 Task: In the  document personalbrand.pdf Insert horizontal line 'below the text' Create the translated copy of the document in  'Italian' Select the first point and Clear Formatting
Action: Mouse moved to (252, 321)
Screenshot: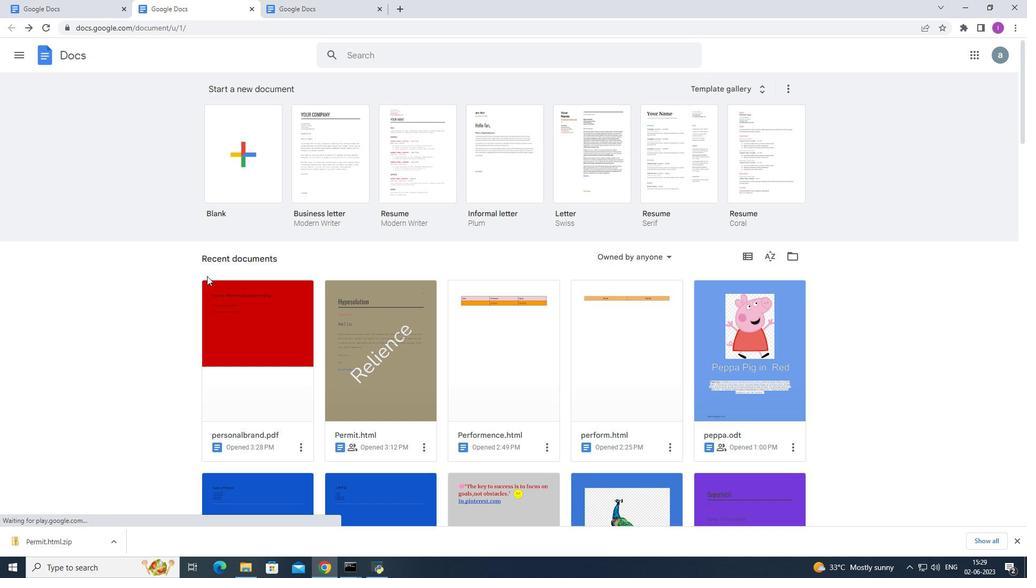 
Action: Mouse pressed left at (252, 321)
Screenshot: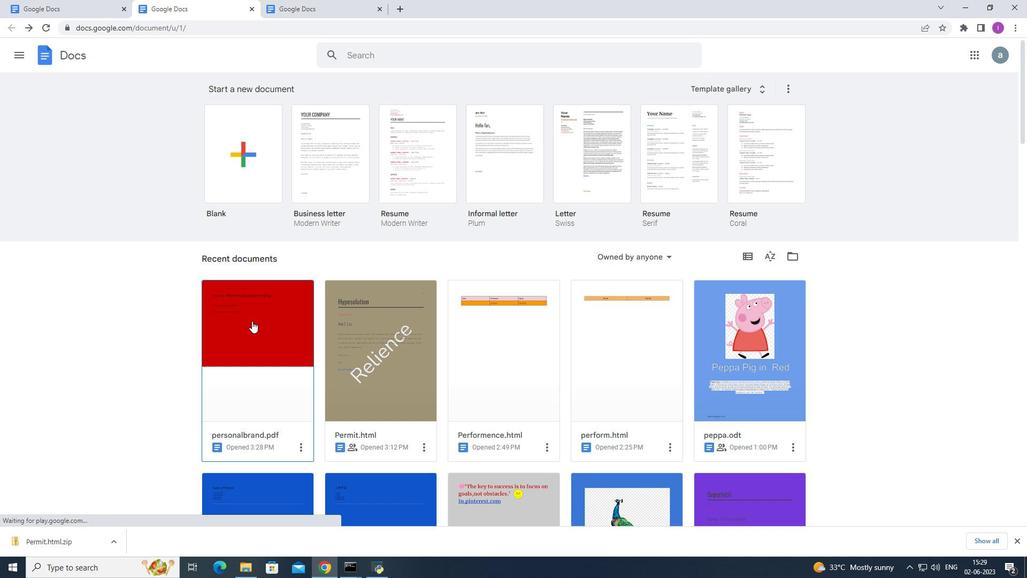 
Action: Mouse moved to (352, 276)
Screenshot: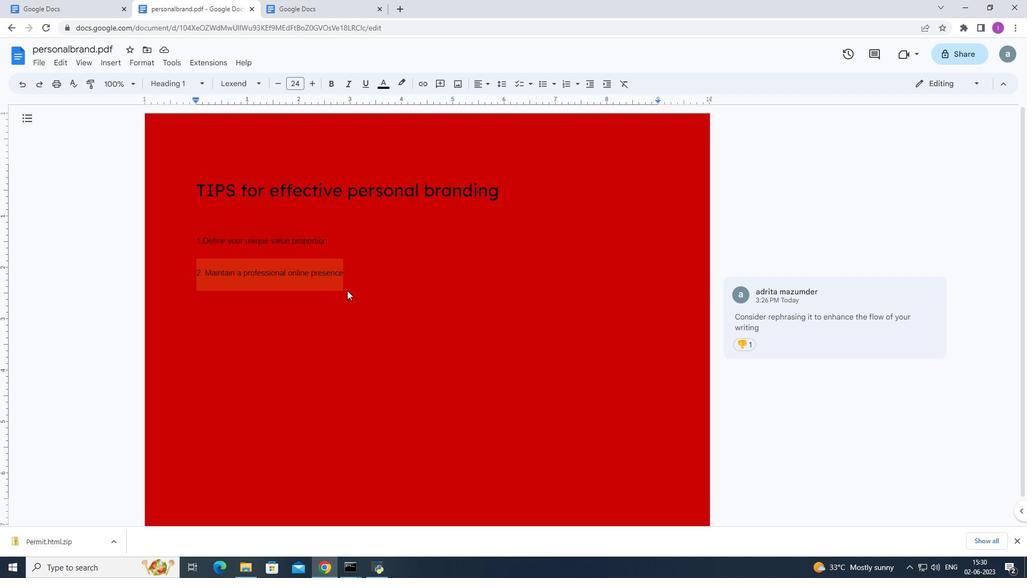 
Action: Mouse pressed left at (352, 276)
Screenshot: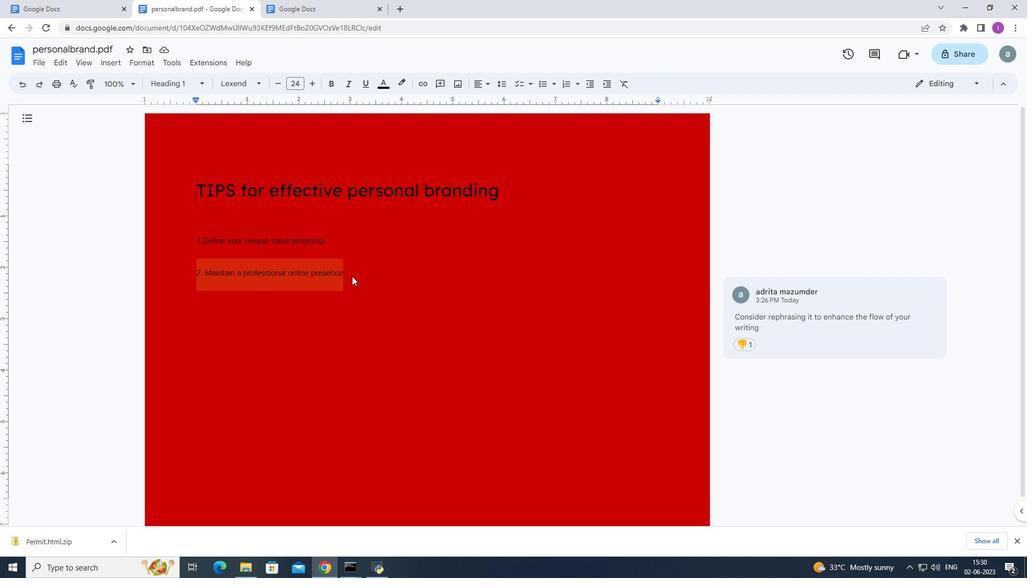 
Action: Mouse moved to (347, 324)
Screenshot: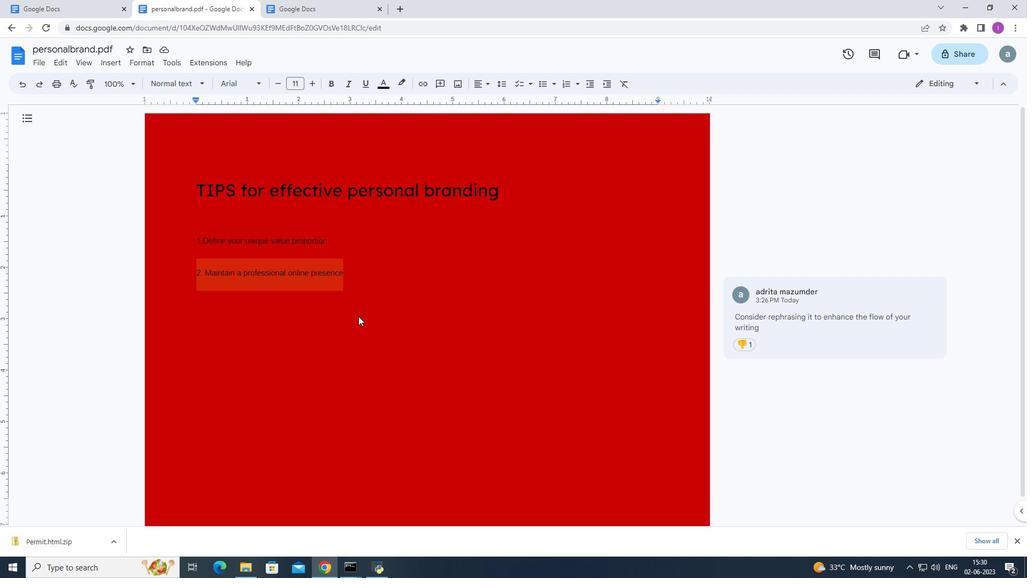 
Action: Key pressed <Key.enter>
Screenshot: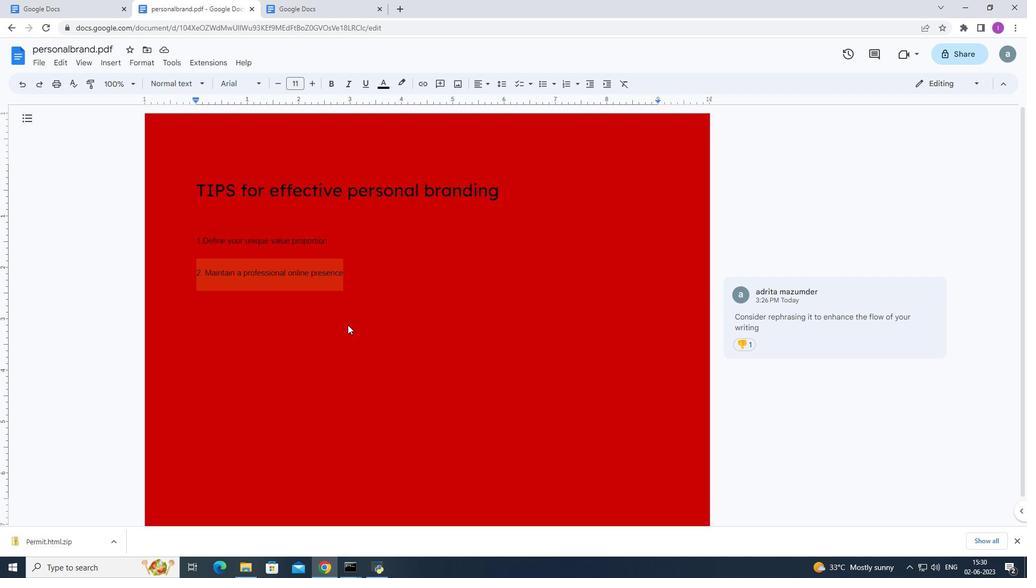 
Action: Mouse moved to (104, 65)
Screenshot: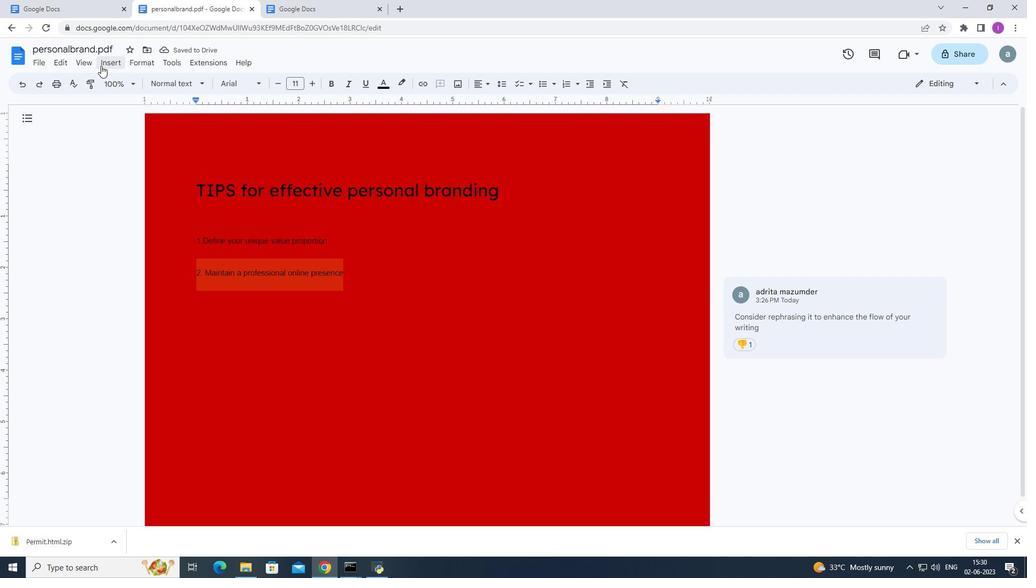 
Action: Mouse pressed left at (104, 65)
Screenshot: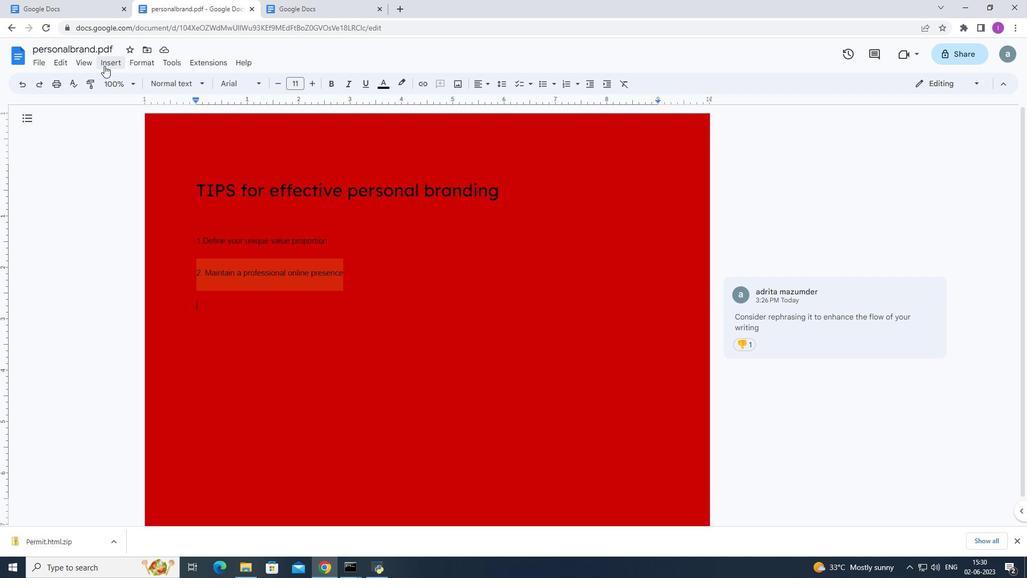 
Action: Mouse moved to (155, 145)
Screenshot: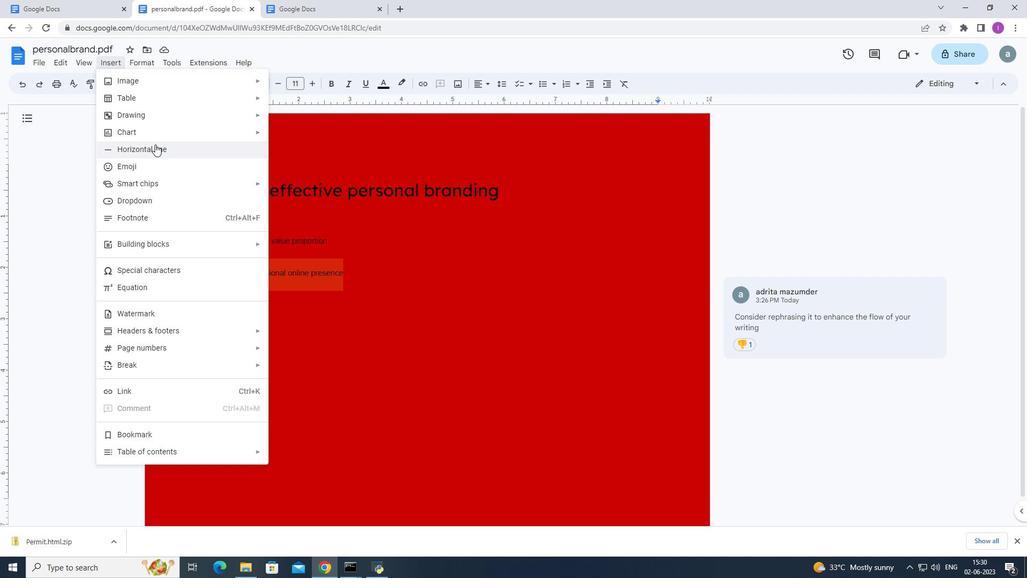 
Action: Mouse pressed left at (155, 145)
Screenshot: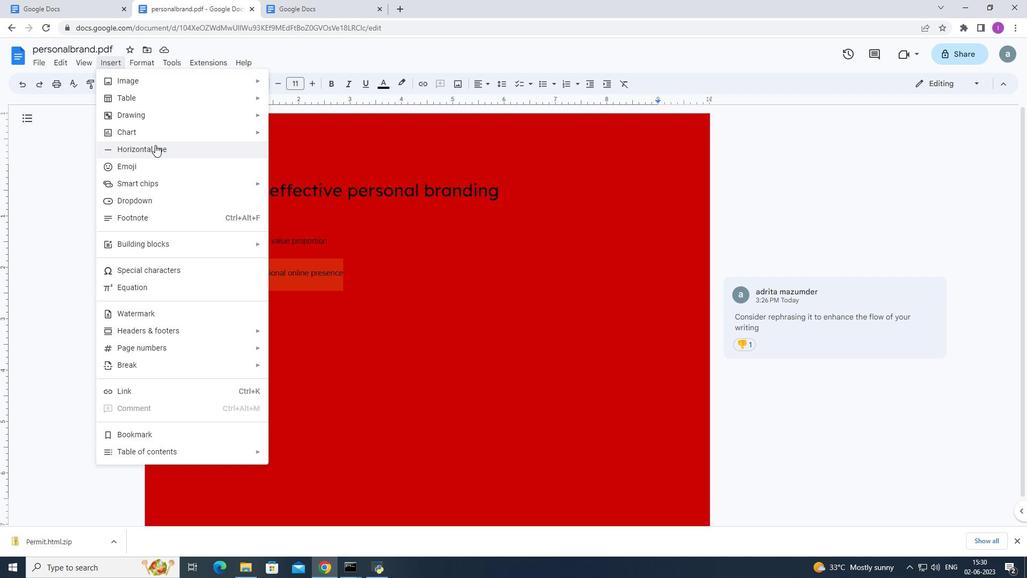 
Action: Mouse moved to (180, 62)
Screenshot: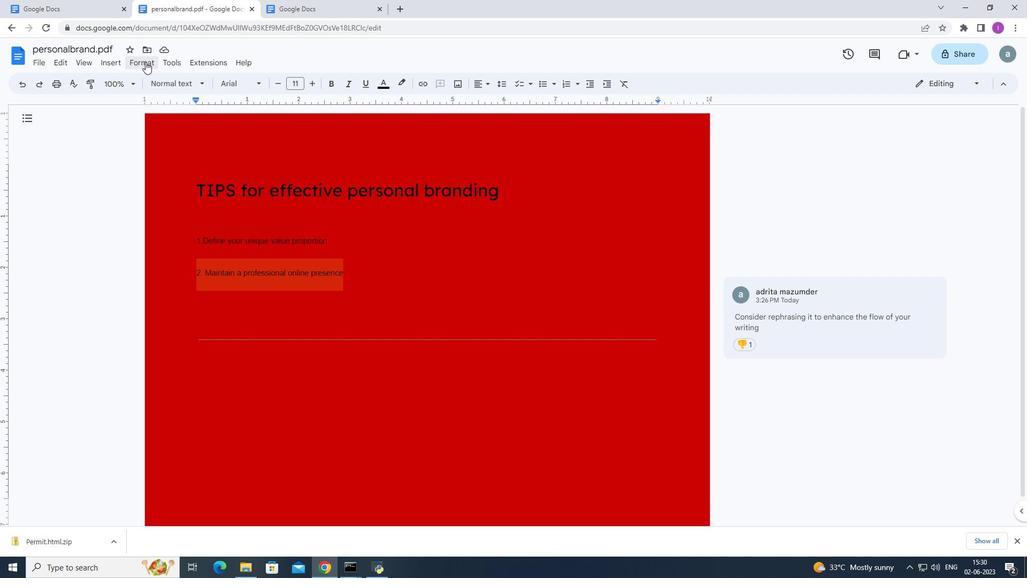 
Action: Mouse pressed left at (180, 62)
Screenshot: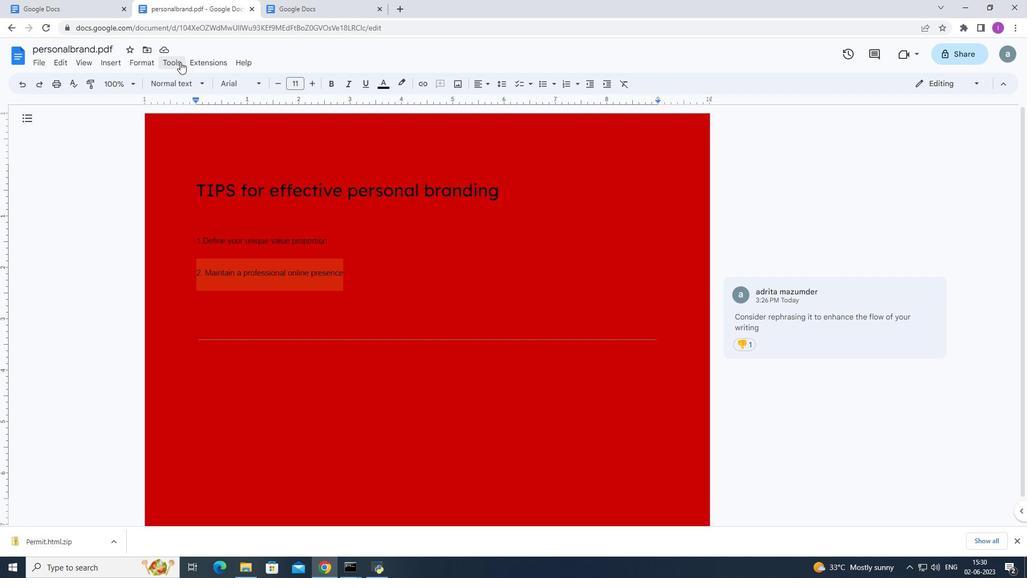 
Action: Mouse moved to (237, 228)
Screenshot: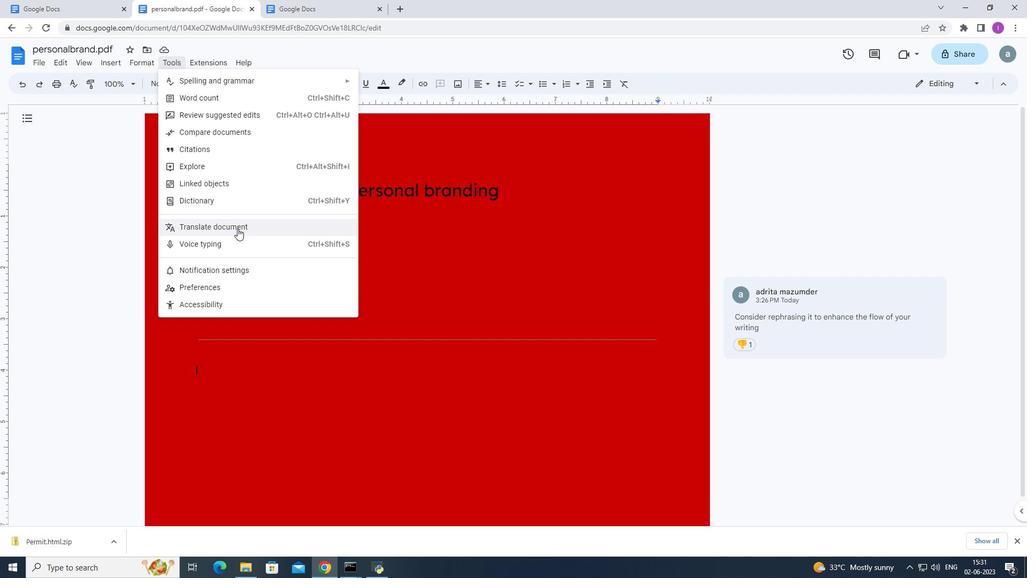
Action: Mouse pressed left at (237, 228)
Screenshot: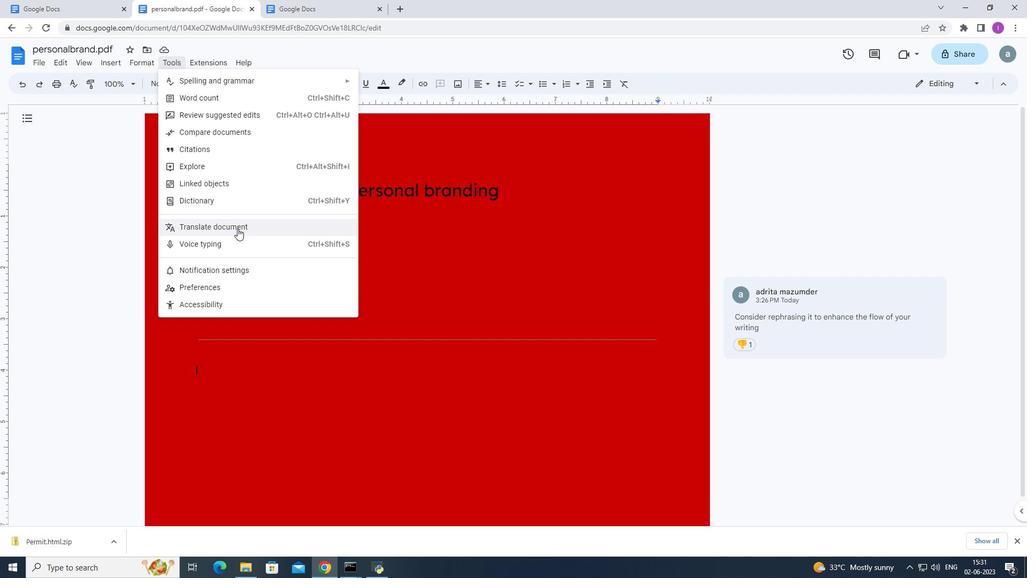 
Action: Mouse moved to (504, 301)
Screenshot: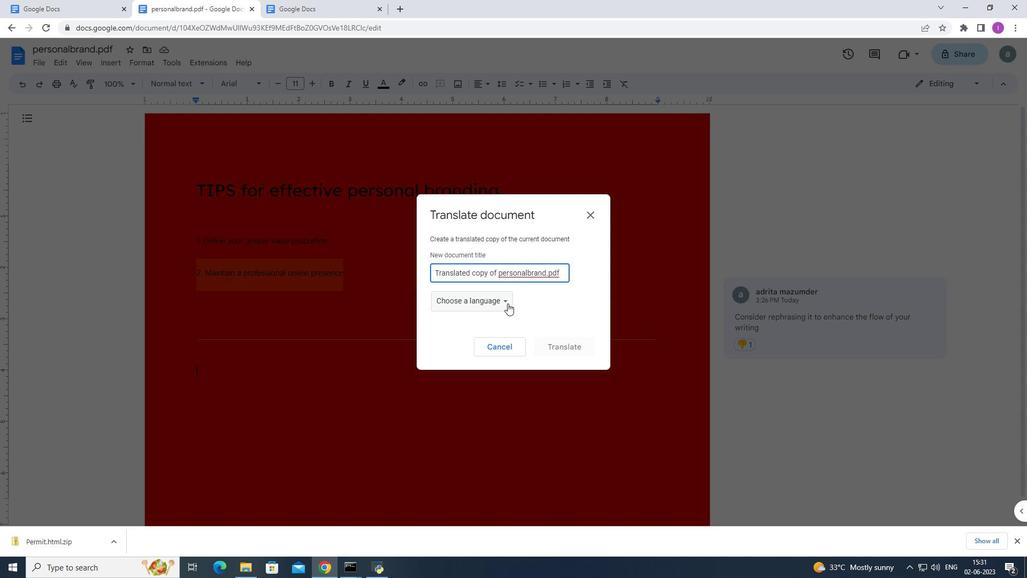 
Action: Mouse pressed left at (504, 301)
Screenshot: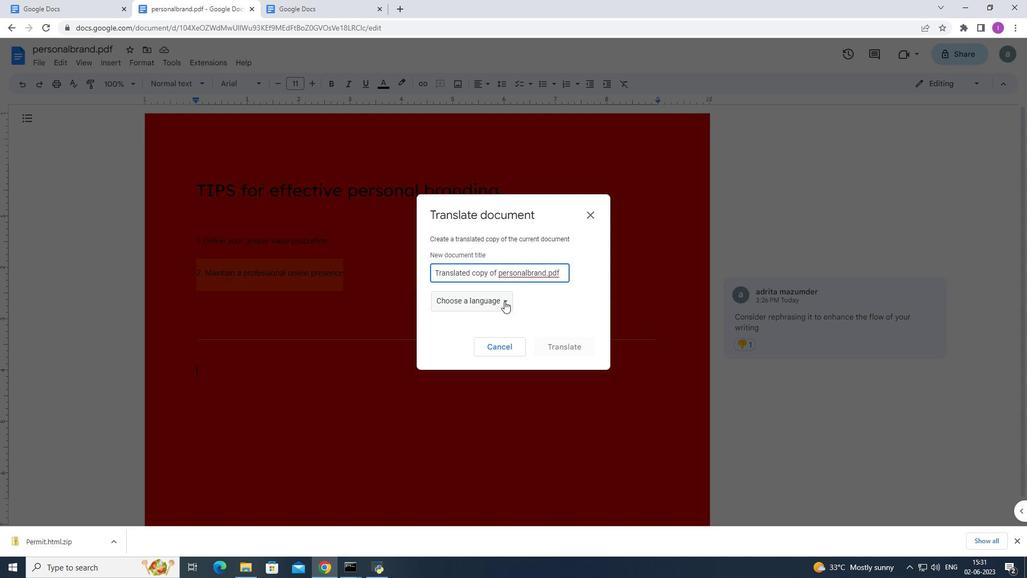 
Action: Mouse moved to (485, 438)
Screenshot: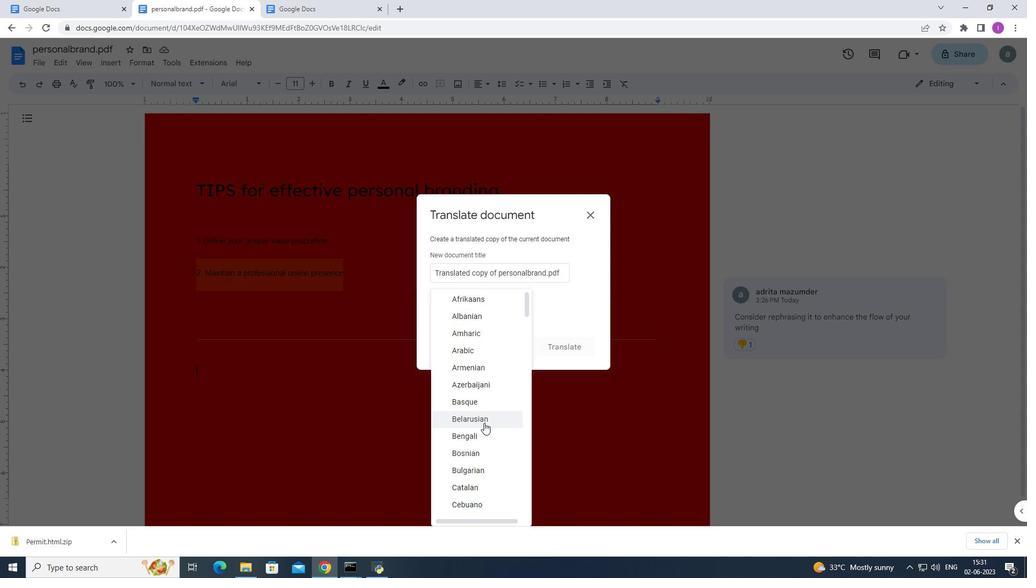 
Action: Mouse scrolled (485, 437) with delta (0, 0)
Screenshot: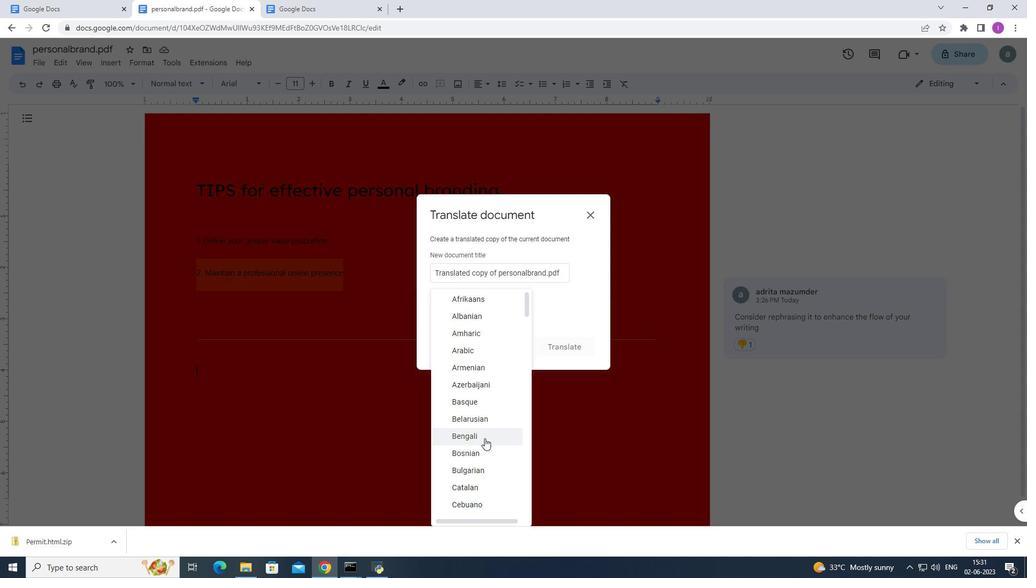 
Action: Mouse scrolled (485, 437) with delta (0, 0)
Screenshot: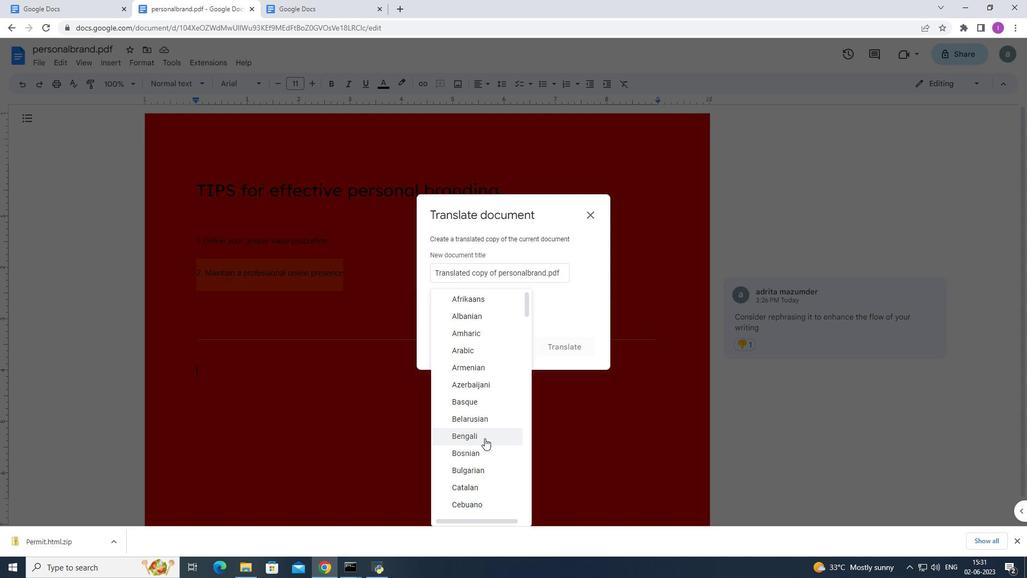 
Action: Mouse scrolled (485, 437) with delta (0, 0)
Screenshot: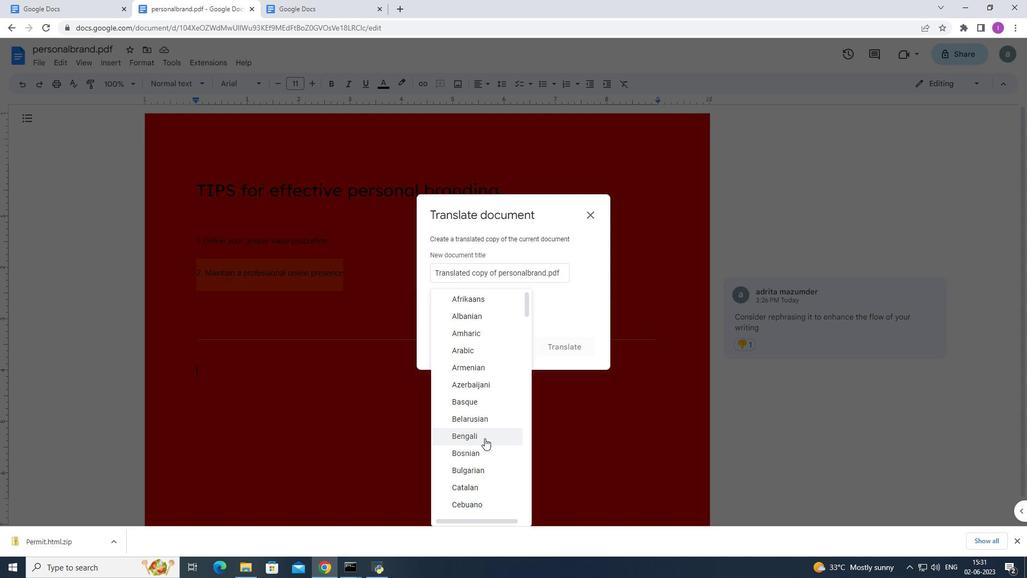 
Action: Mouse scrolled (485, 437) with delta (0, 0)
Screenshot: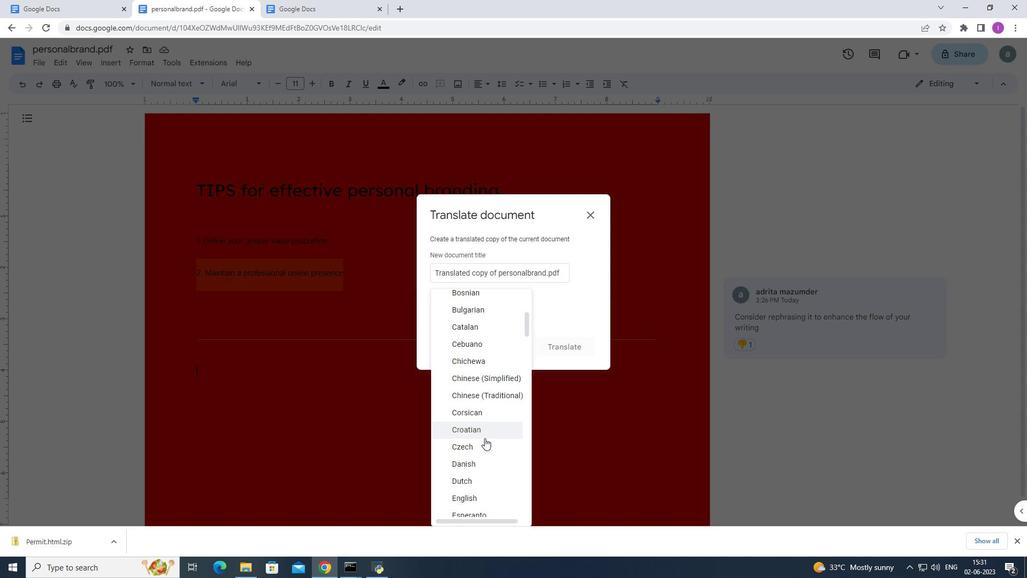 
Action: Mouse scrolled (485, 437) with delta (0, 0)
Screenshot: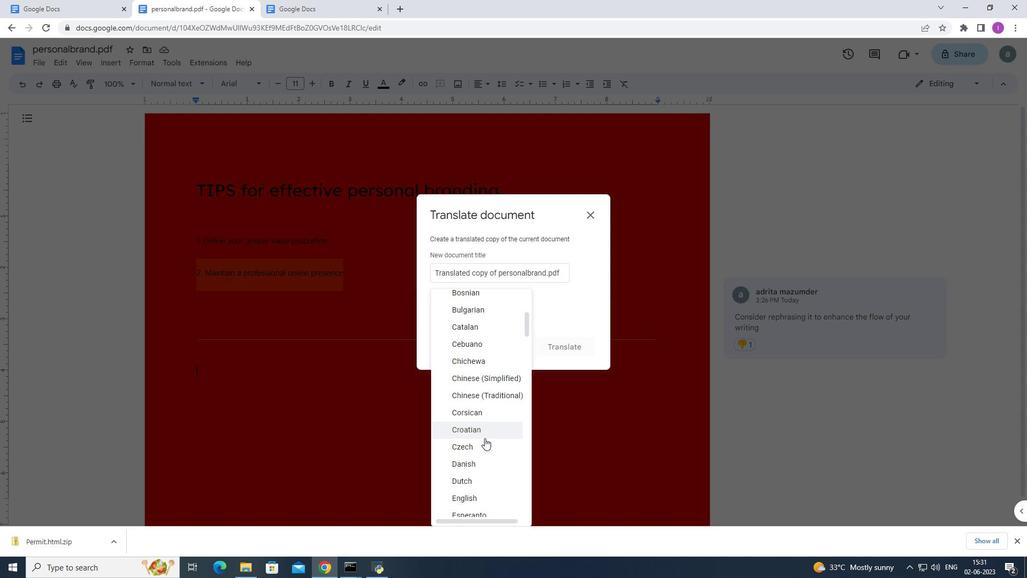 
Action: Mouse scrolled (485, 437) with delta (0, 0)
Screenshot: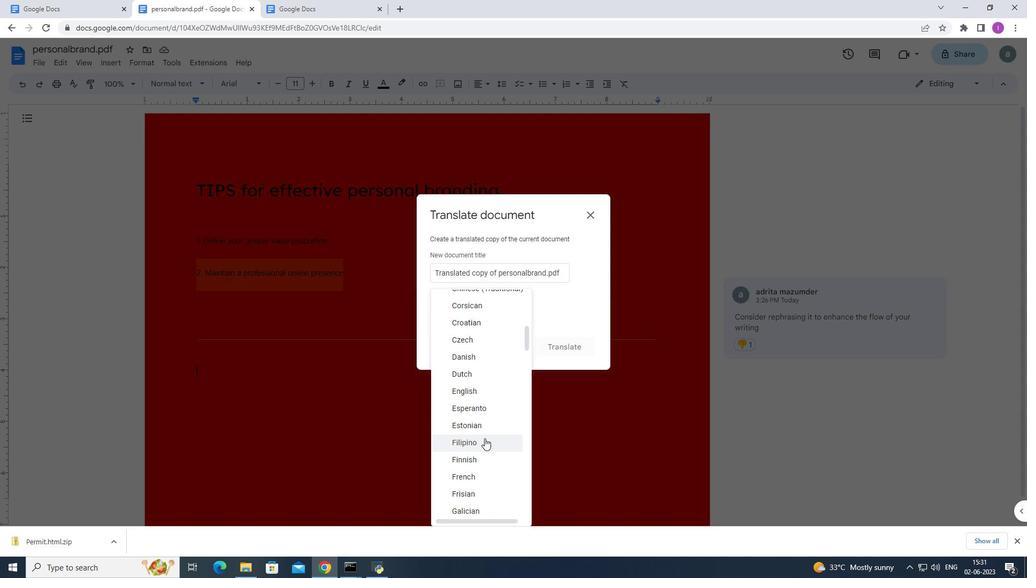 
Action: Mouse scrolled (485, 437) with delta (0, 0)
Screenshot: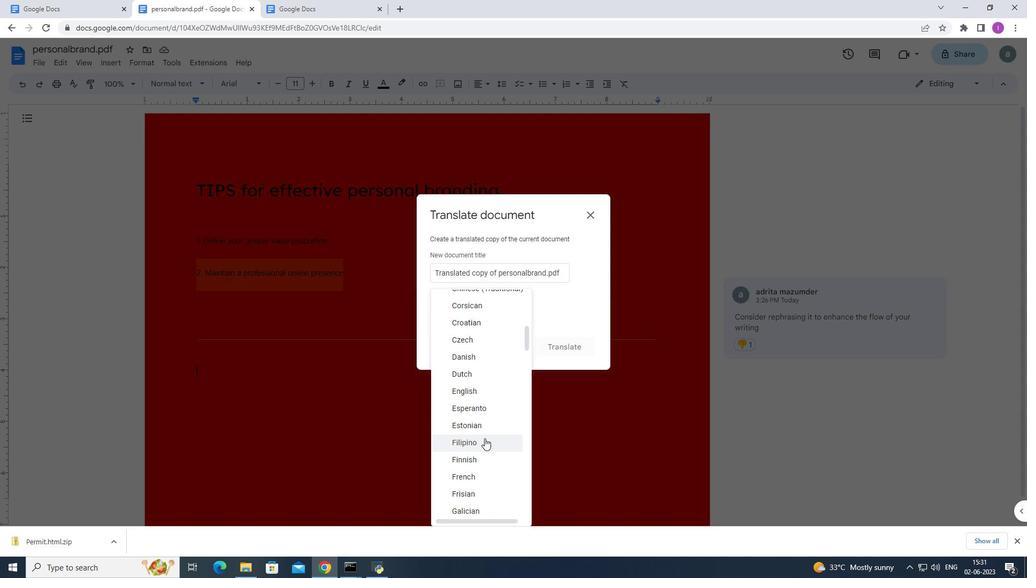 
Action: Mouse scrolled (485, 437) with delta (0, 0)
Screenshot: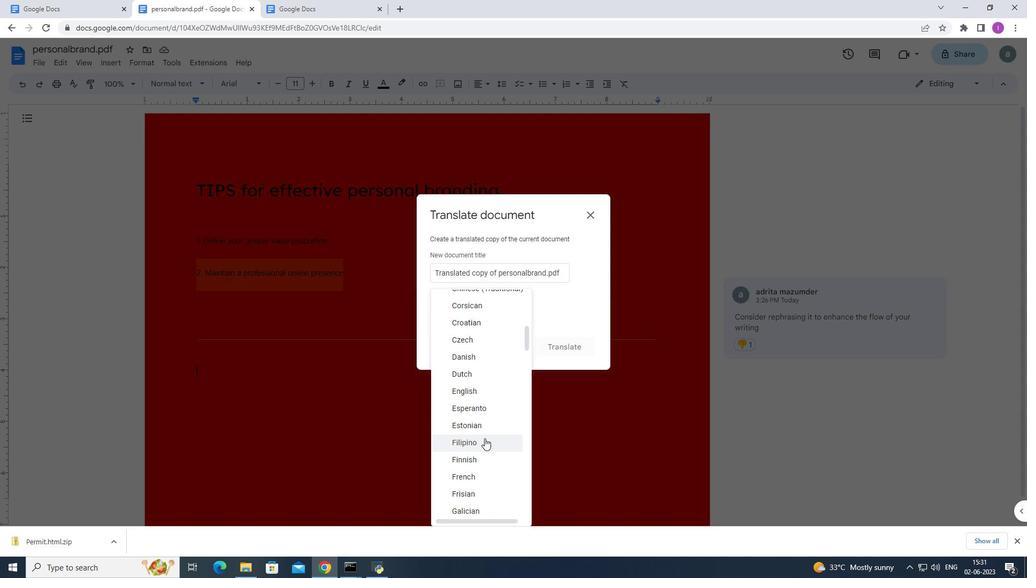 
Action: Mouse scrolled (485, 437) with delta (0, 0)
Screenshot: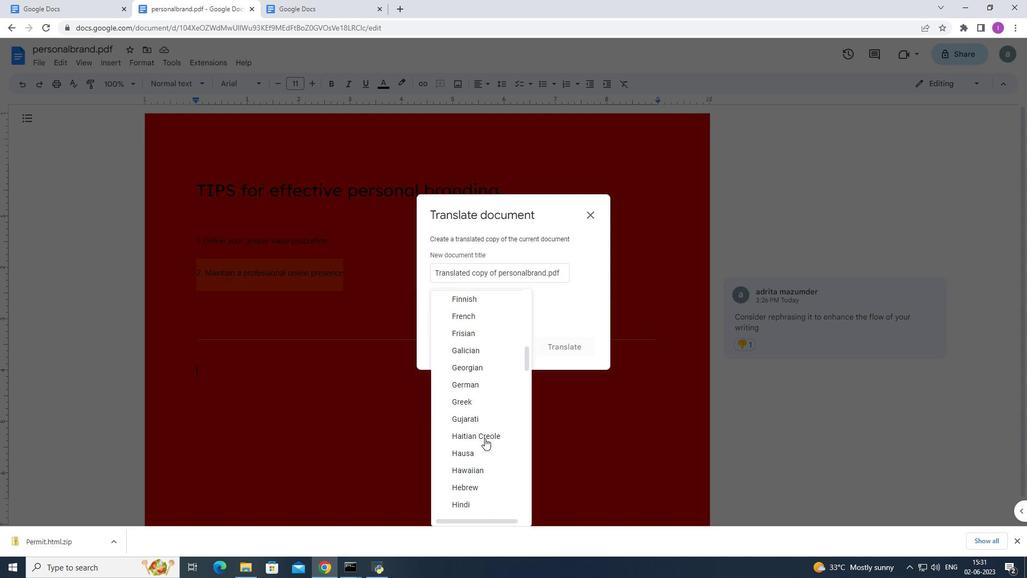 
Action: Mouse scrolled (485, 437) with delta (0, 0)
Screenshot: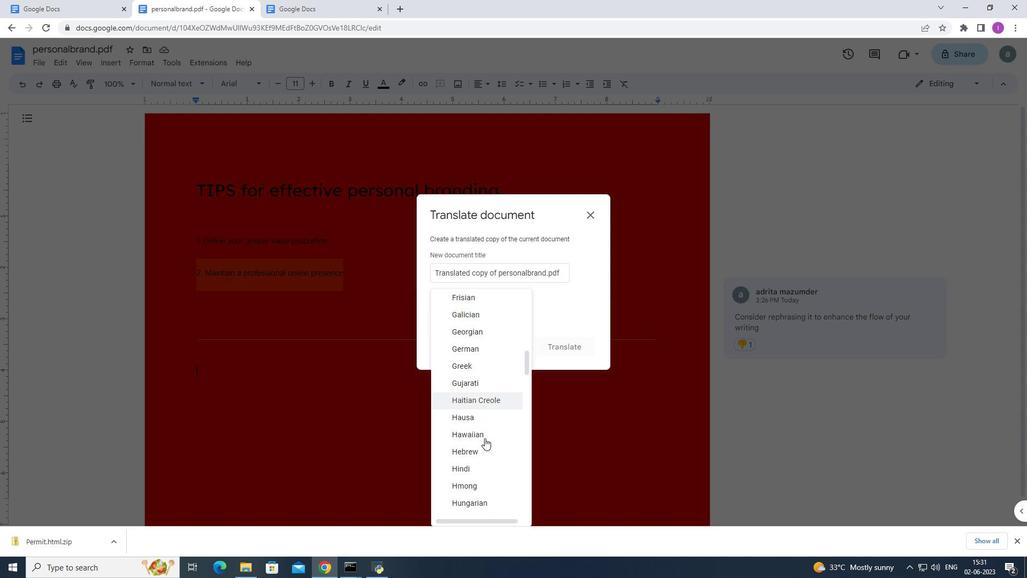 
Action: Mouse scrolled (485, 437) with delta (0, 0)
Screenshot: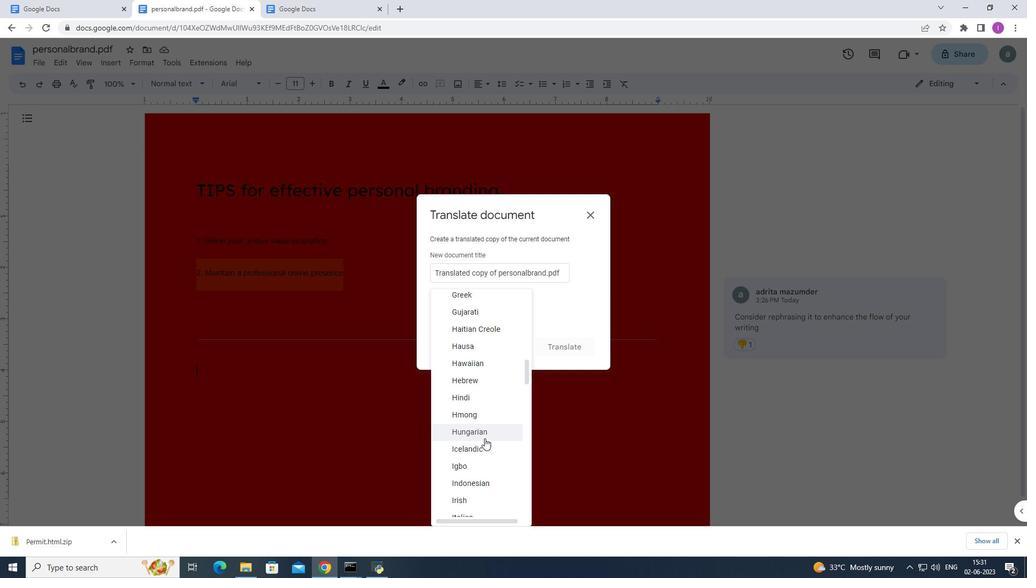 
Action: Mouse scrolled (485, 437) with delta (0, 0)
Screenshot: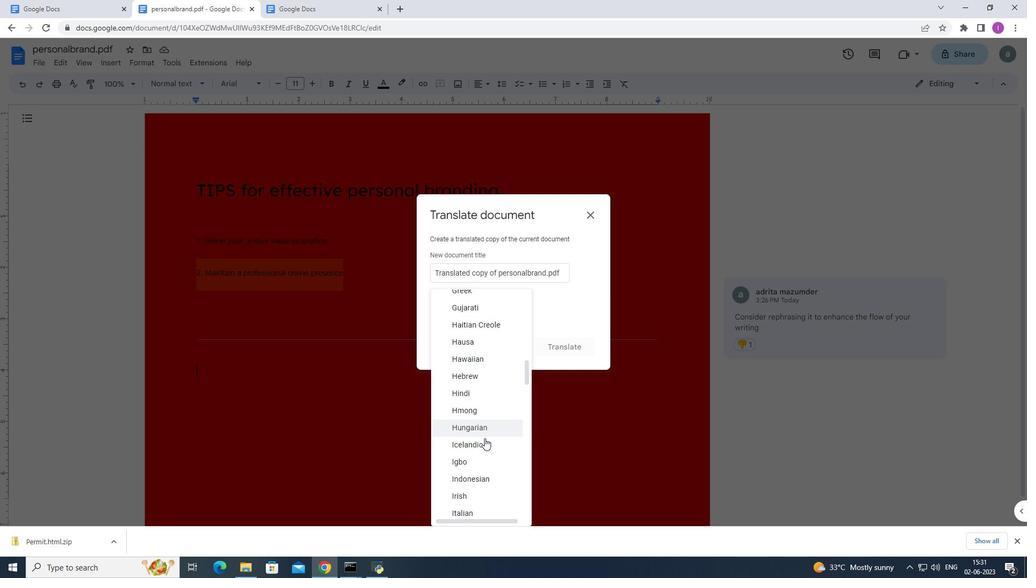 
Action: Mouse moved to (486, 412)
Screenshot: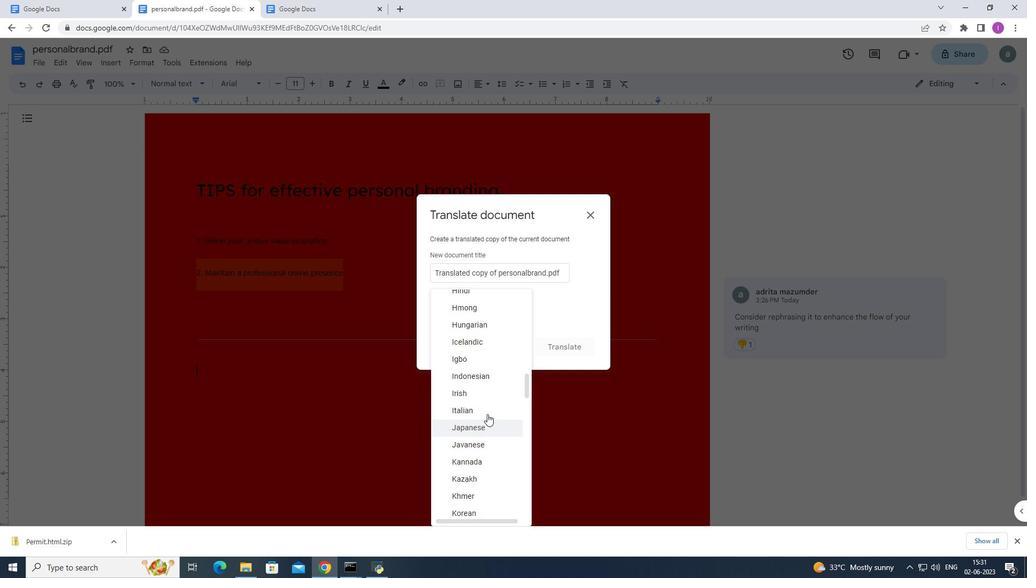 
Action: Mouse pressed left at (486, 412)
Screenshot: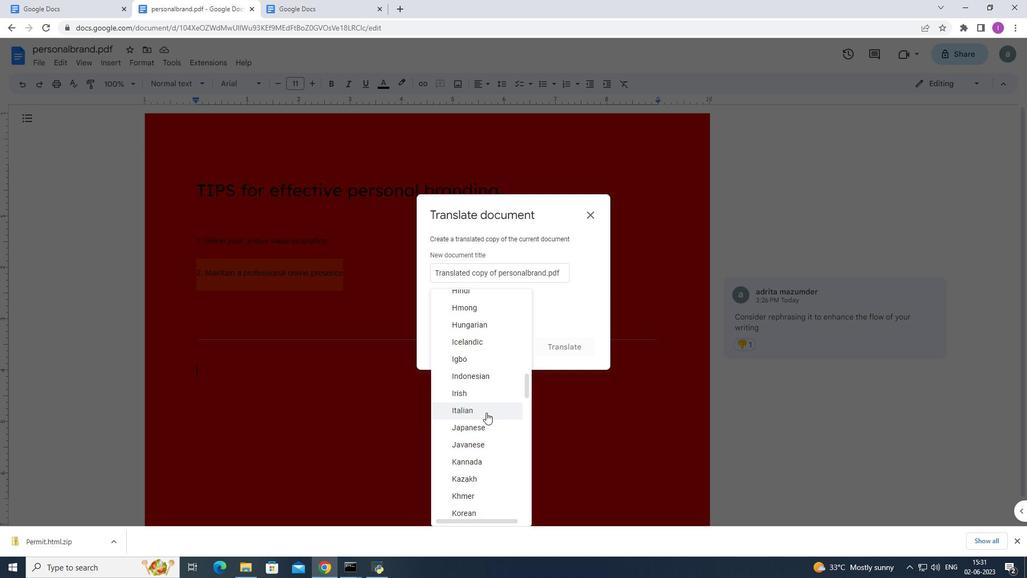 
Action: Mouse moved to (548, 346)
Screenshot: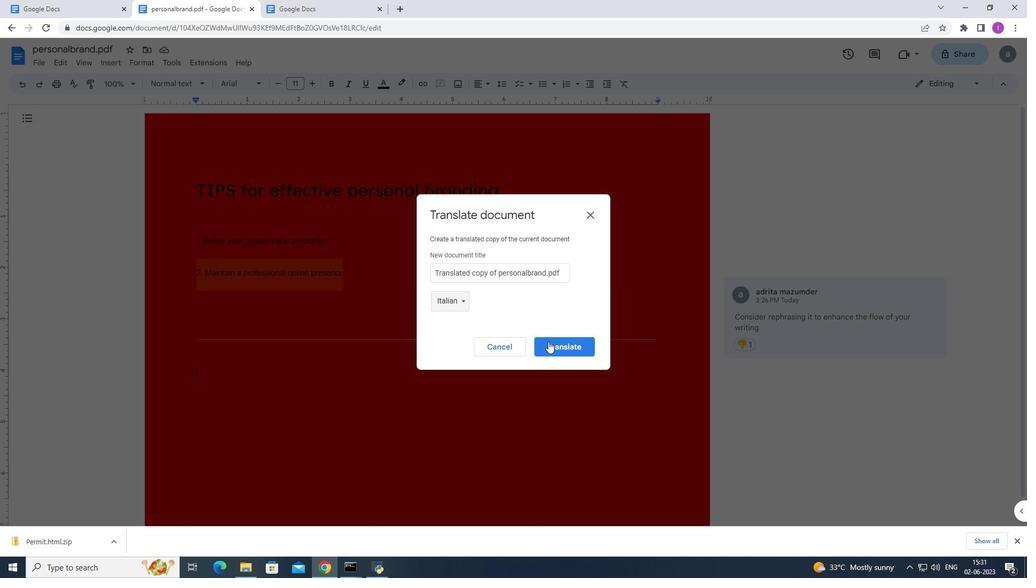 
Action: Mouse pressed left at (548, 346)
Screenshot: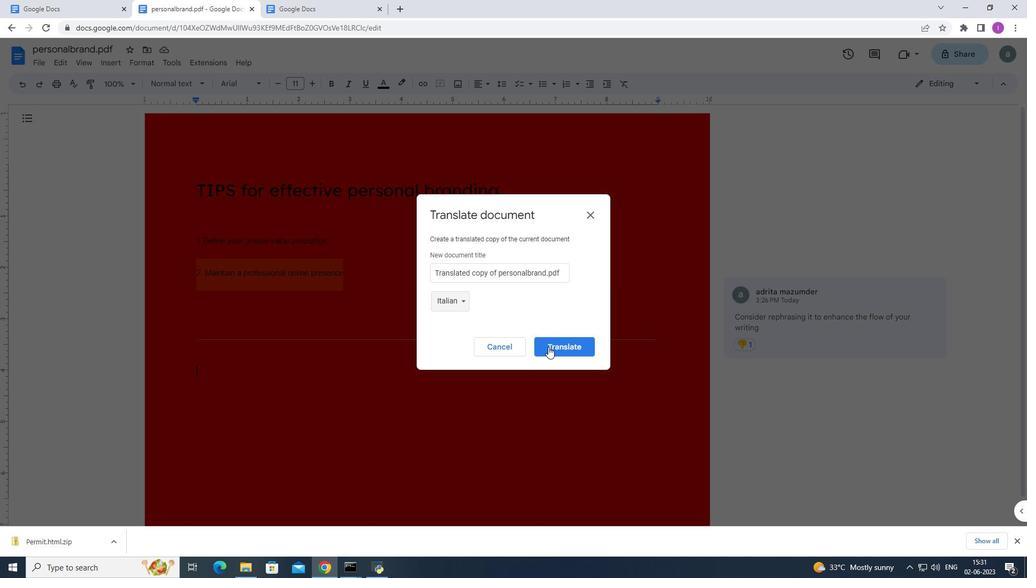 
Action: Mouse moved to (339, 240)
Screenshot: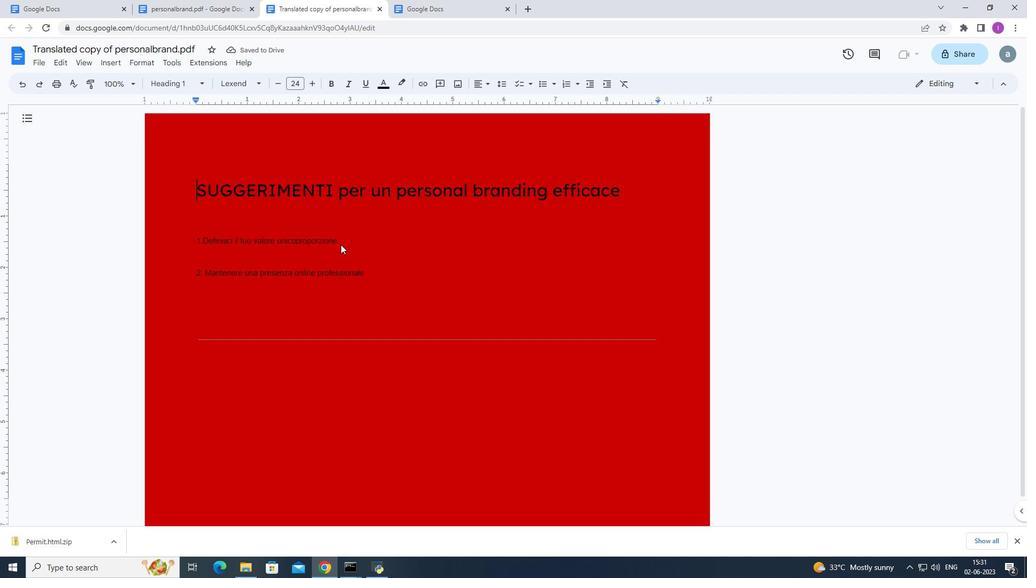 
Action: Mouse pressed left at (339, 240)
Screenshot: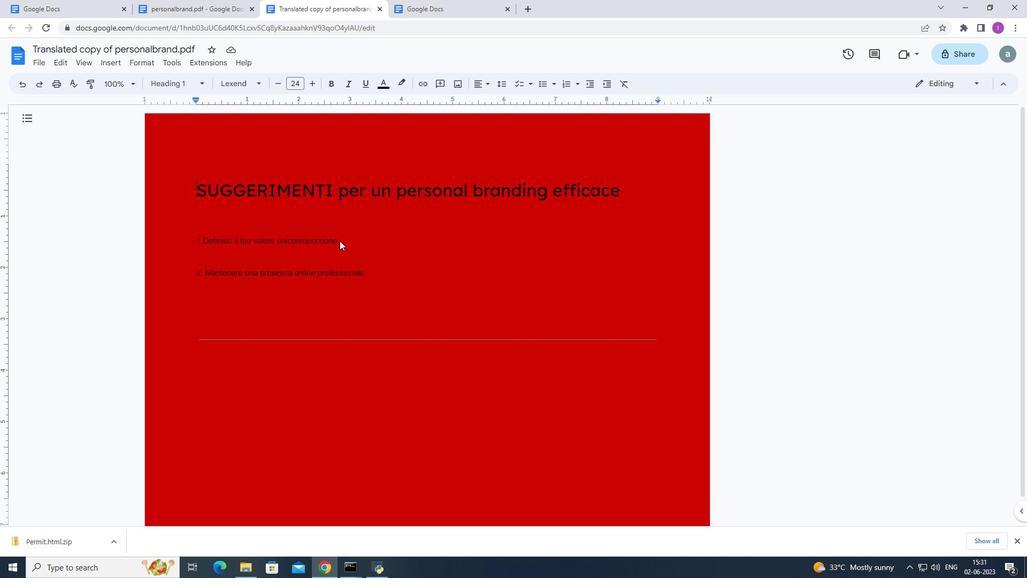 
Action: Mouse moved to (135, 57)
Screenshot: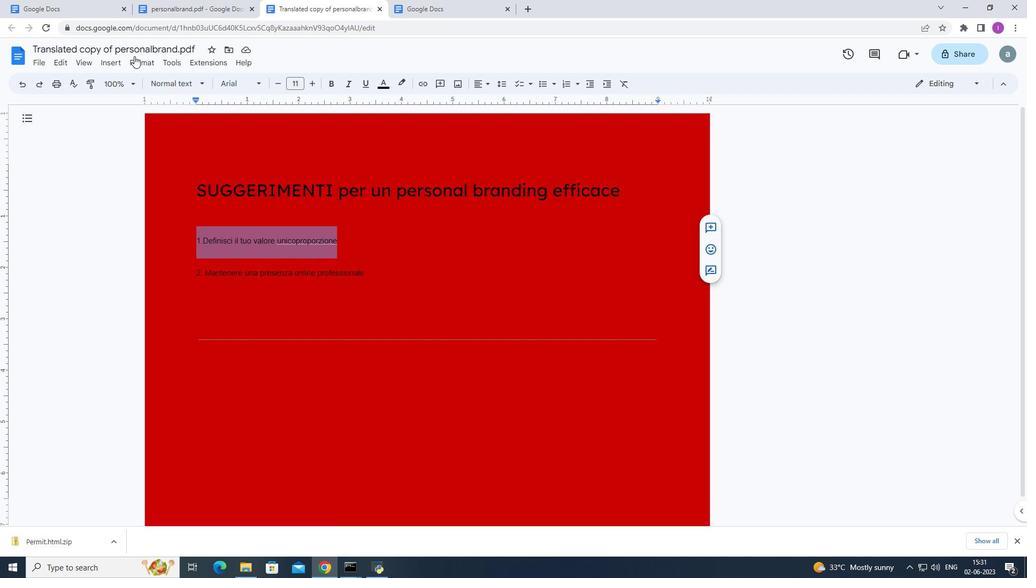 
Action: Mouse pressed left at (135, 57)
Screenshot: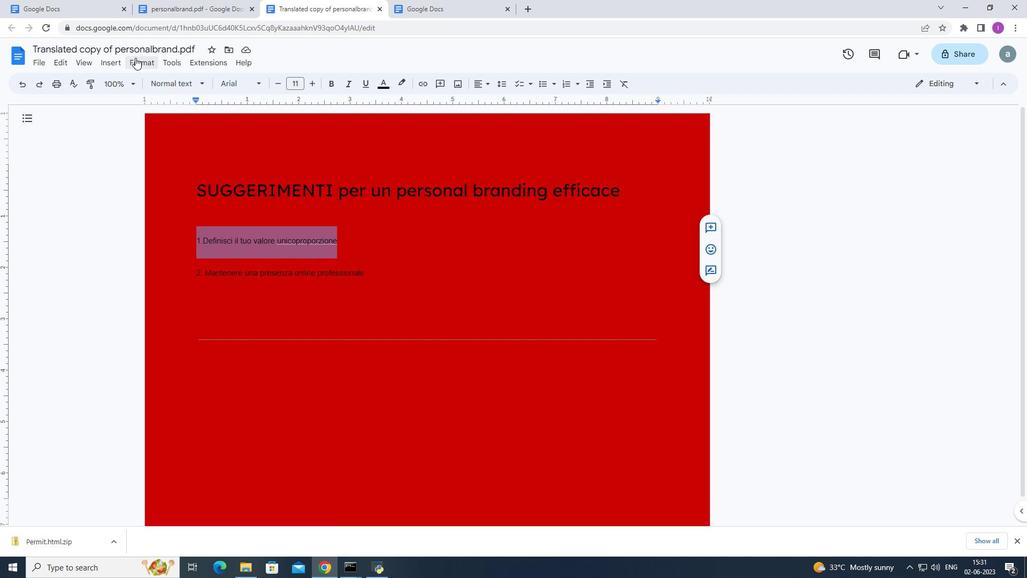
Action: Mouse moved to (179, 315)
Screenshot: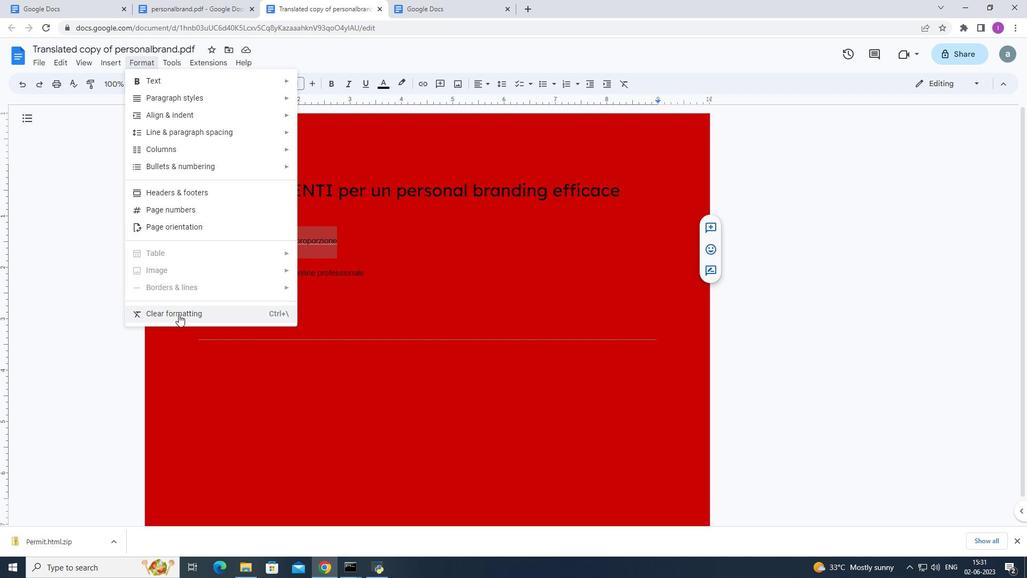 
Action: Mouse pressed left at (179, 315)
Screenshot: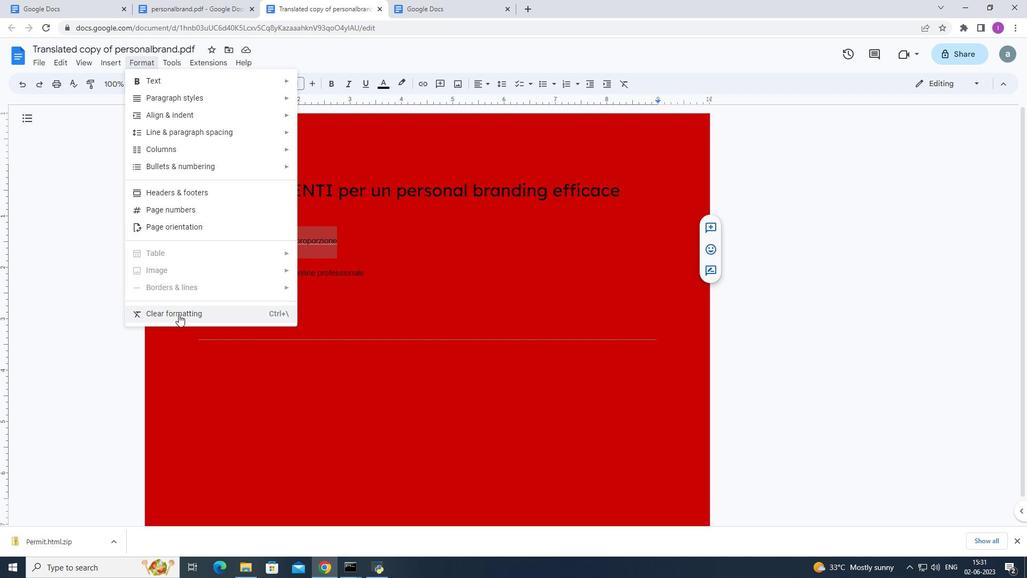
Action: Mouse moved to (54, 265)
Screenshot: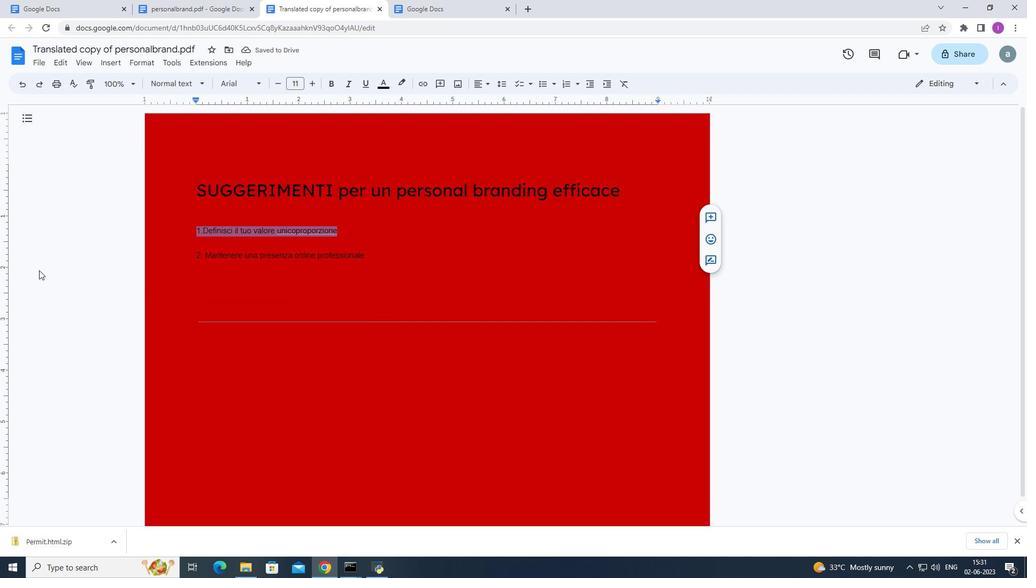 
